 Task: Toggle the option "Show home button".
Action: Mouse moved to (969, 35)
Screenshot: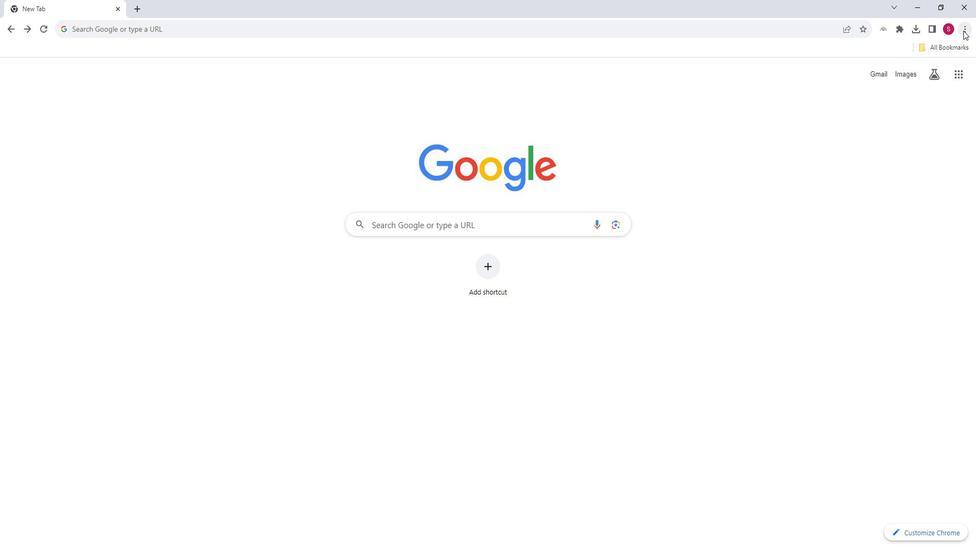 
Action: Mouse pressed left at (969, 35)
Screenshot: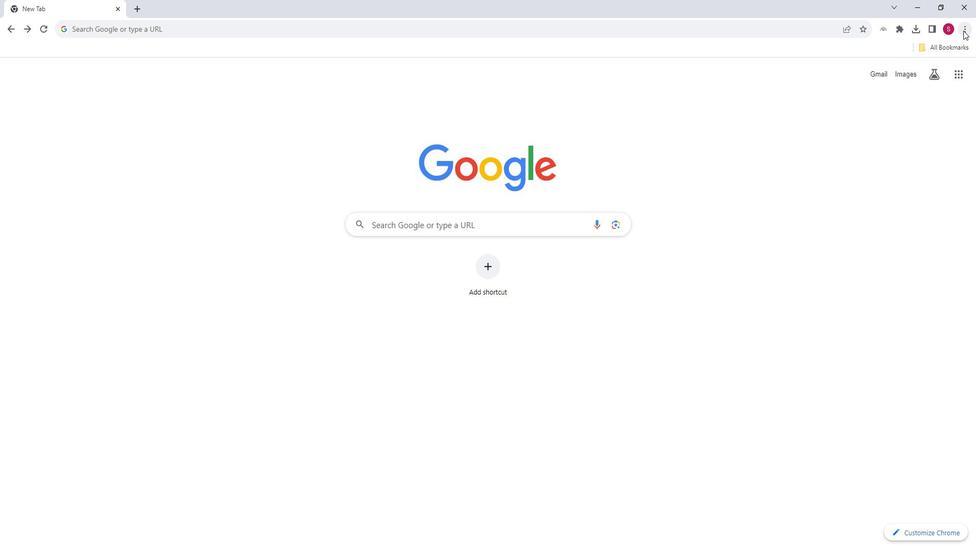 
Action: Mouse moved to (865, 217)
Screenshot: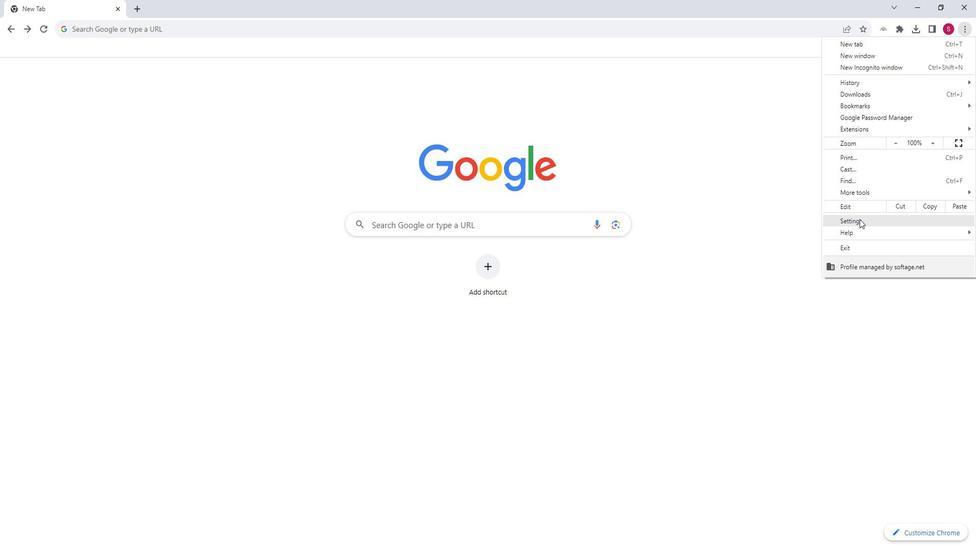 
Action: Mouse pressed left at (865, 217)
Screenshot: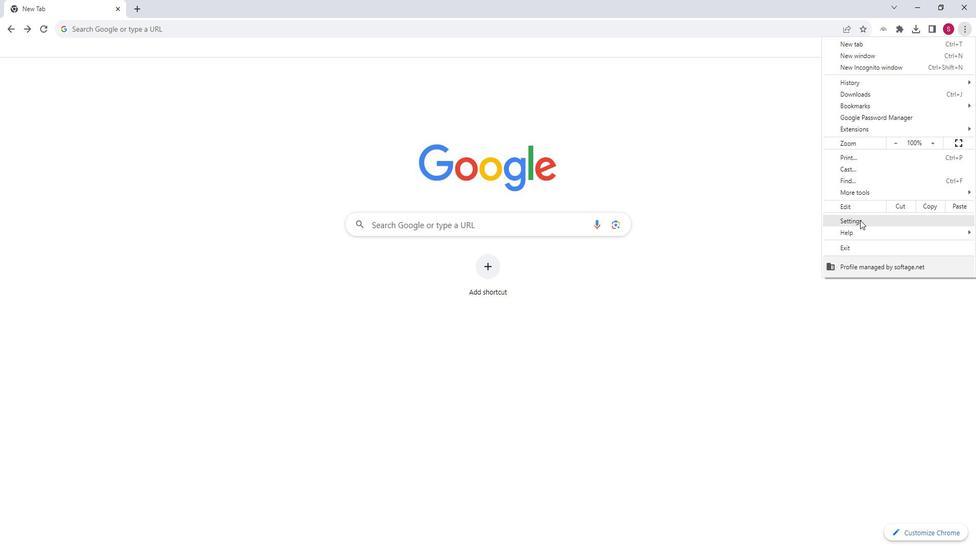 
Action: Mouse moved to (85, 166)
Screenshot: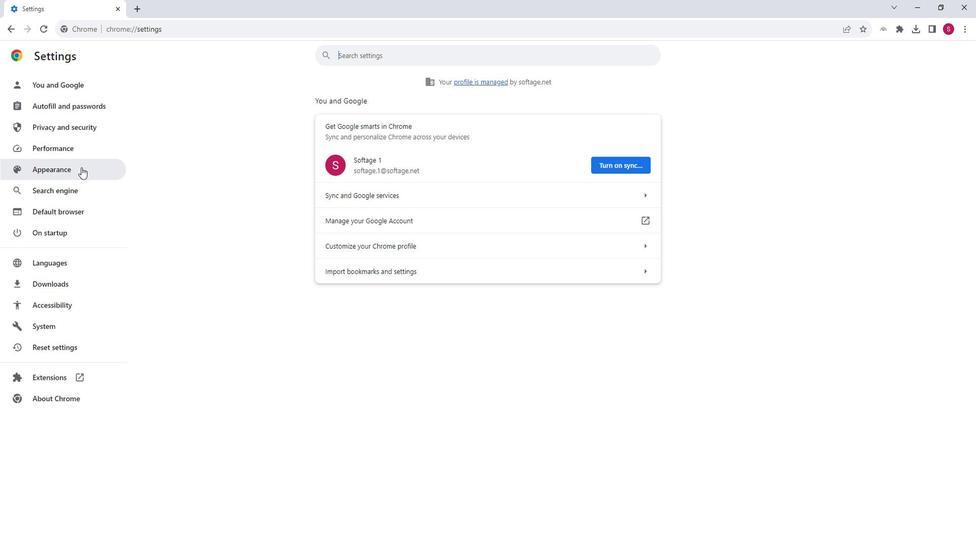 
Action: Mouse pressed left at (85, 166)
Screenshot: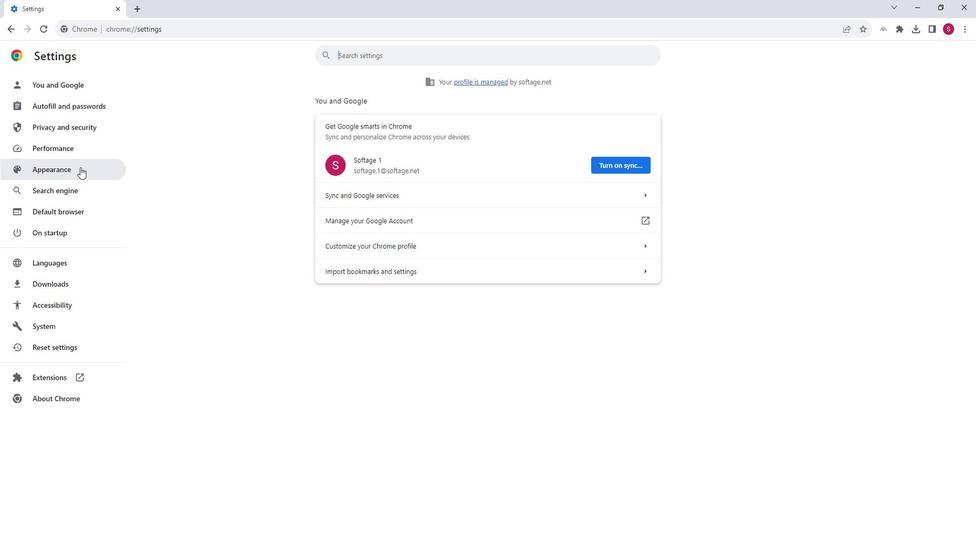 
Action: Mouse moved to (647, 163)
Screenshot: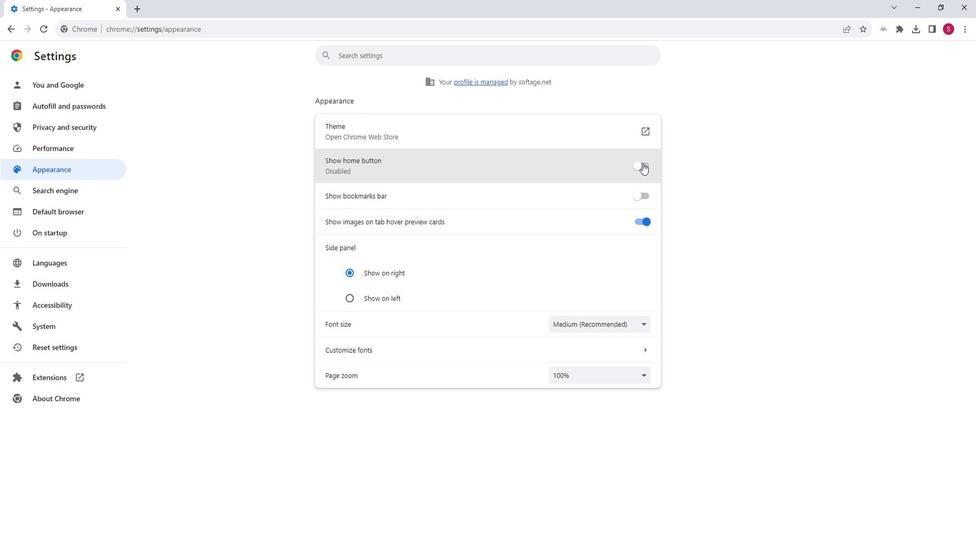 
Action: Mouse pressed left at (647, 163)
Screenshot: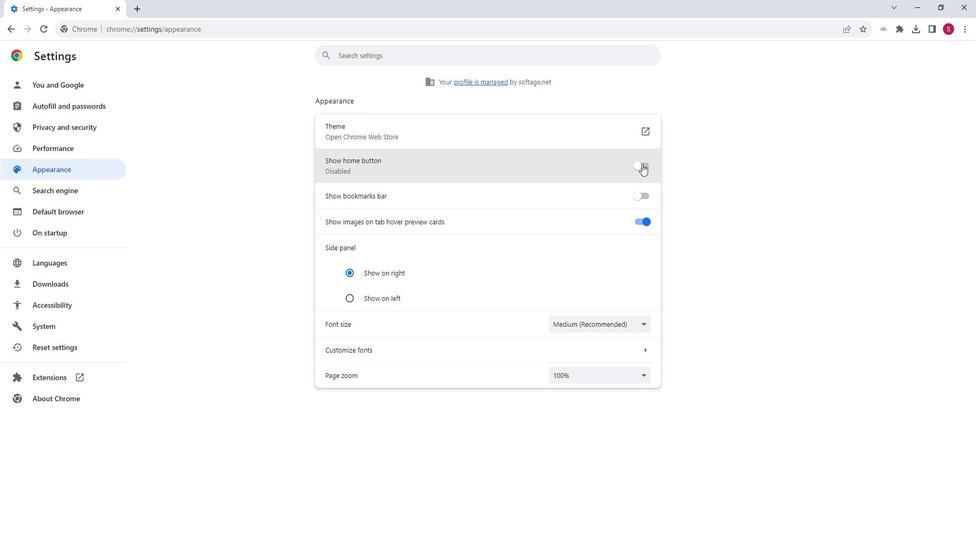 
Action: Mouse moved to (734, 168)
Screenshot: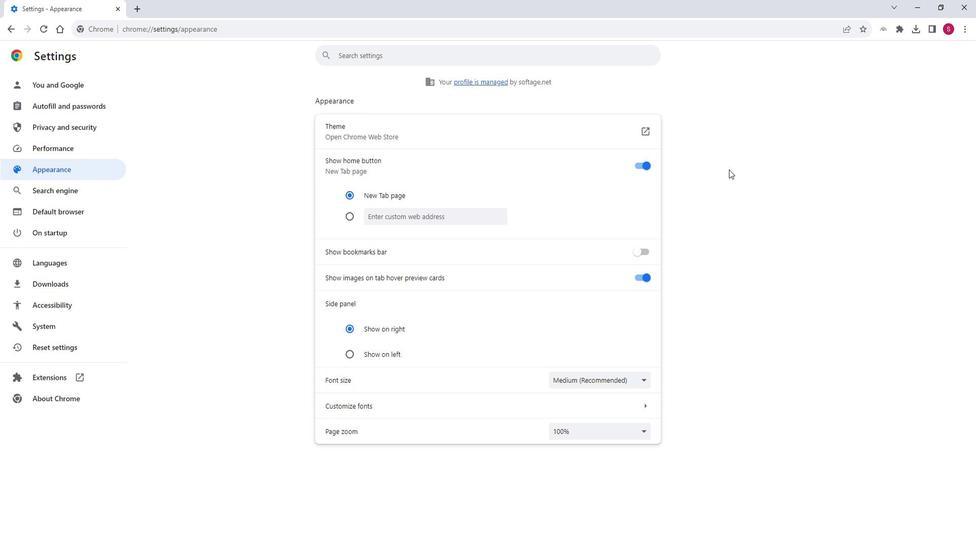 
